 Task: Add the task  Develop a new mobile app for a restaurant to the section Code Conquerors in the project AgileJump and add a Due Date to the respective task as 2024/03/02
Action: Mouse moved to (658, 361)
Screenshot: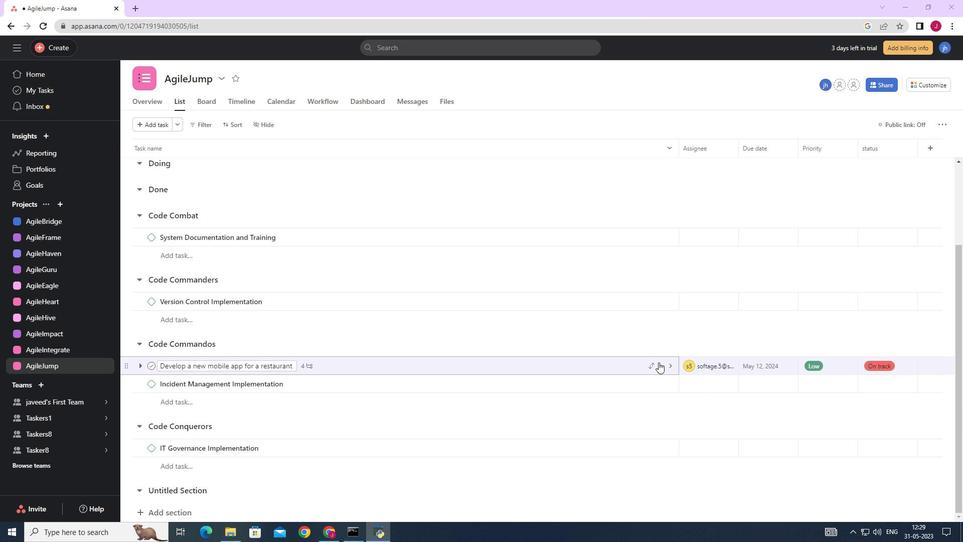 
Action: Mouse pressed left at (658, 361)
Screenshot: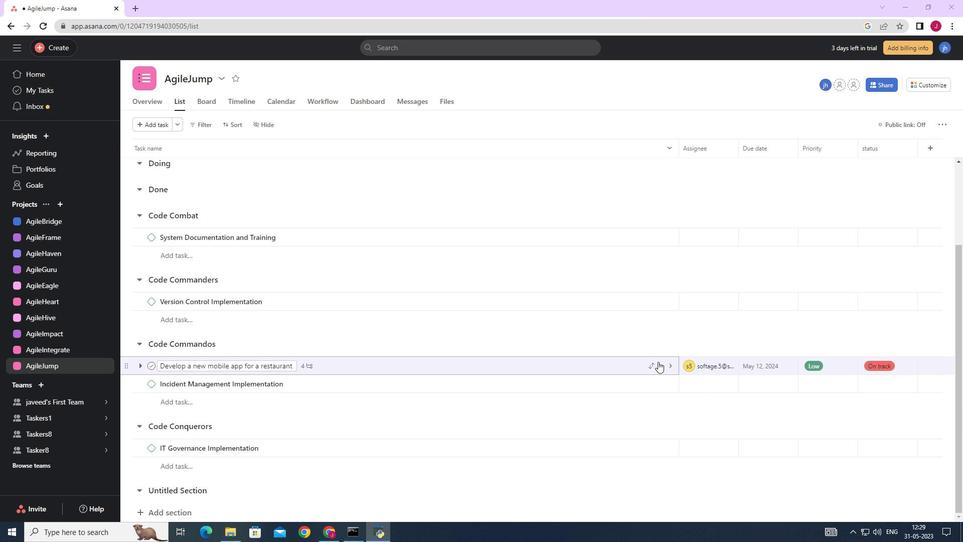 
Action: Mouse moved to (658, 399)
Screenshot: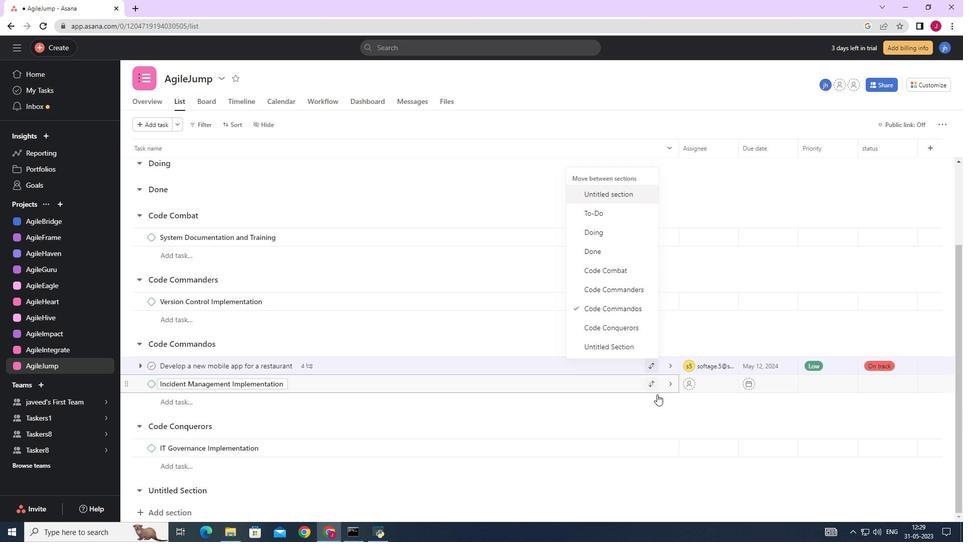 
Action: Mouse scrolled (658, 399) with delta (0, 0)
Screenshot: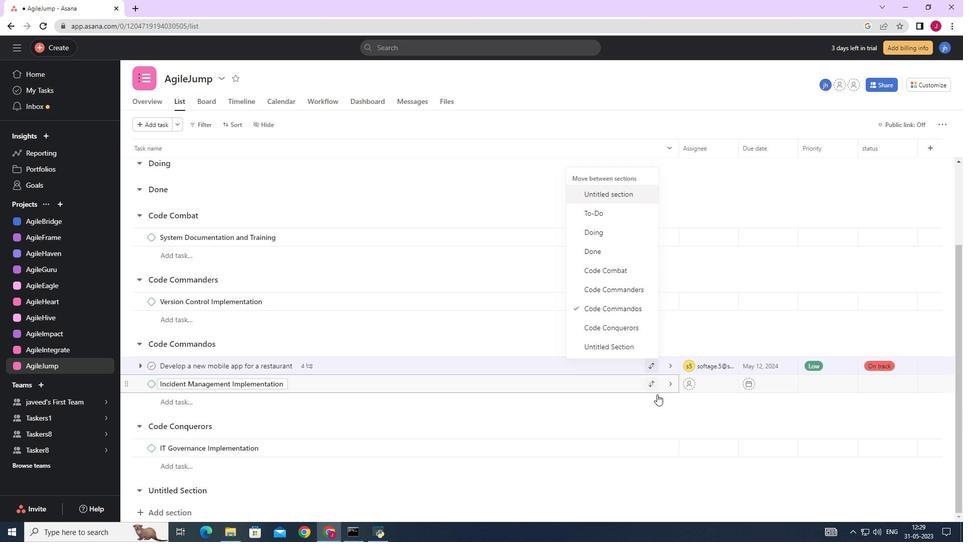 
Action: Mouse moved to (658, 401)
Screenshot: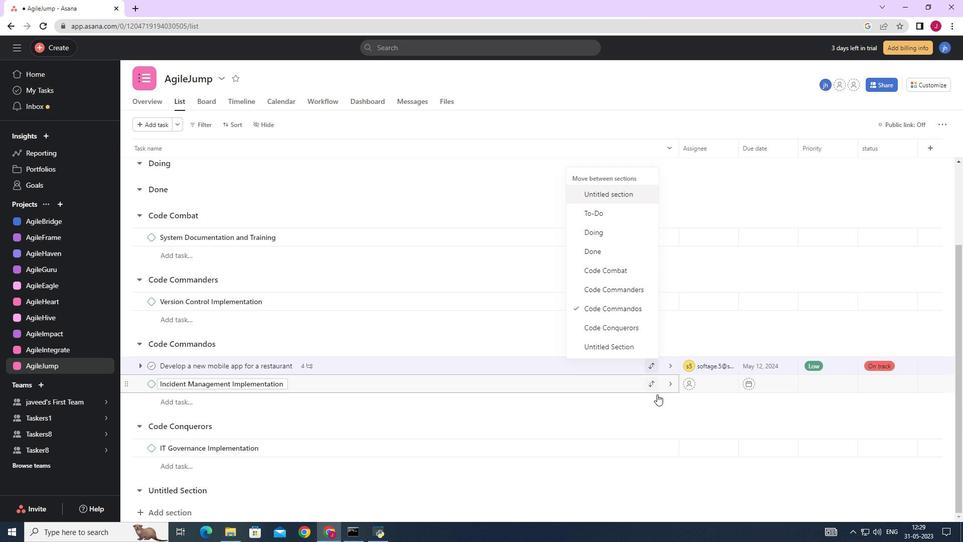 
Action: Mouse scrolled (658, 400) with delta (0, 0)
Screenshot: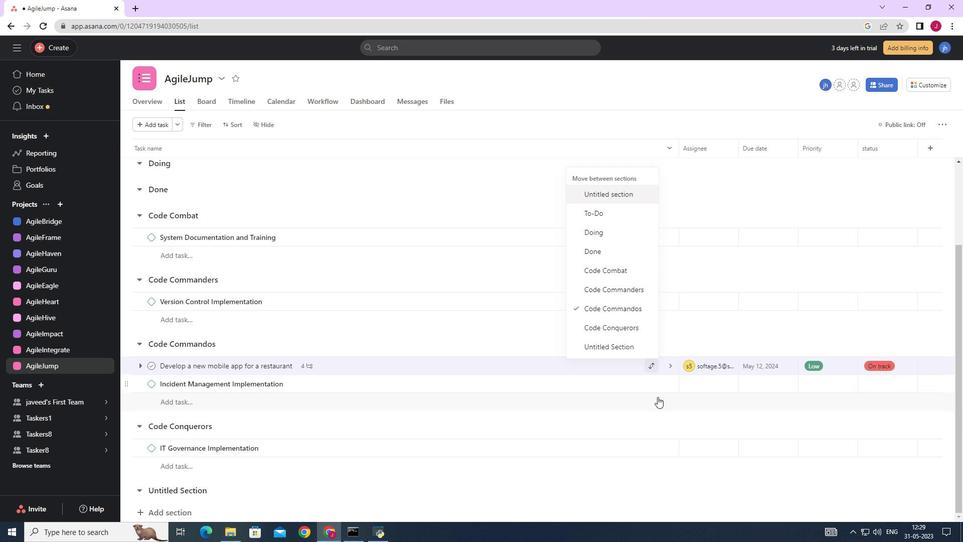 
Action: Mouse moved to (658, 401)
Screenshot: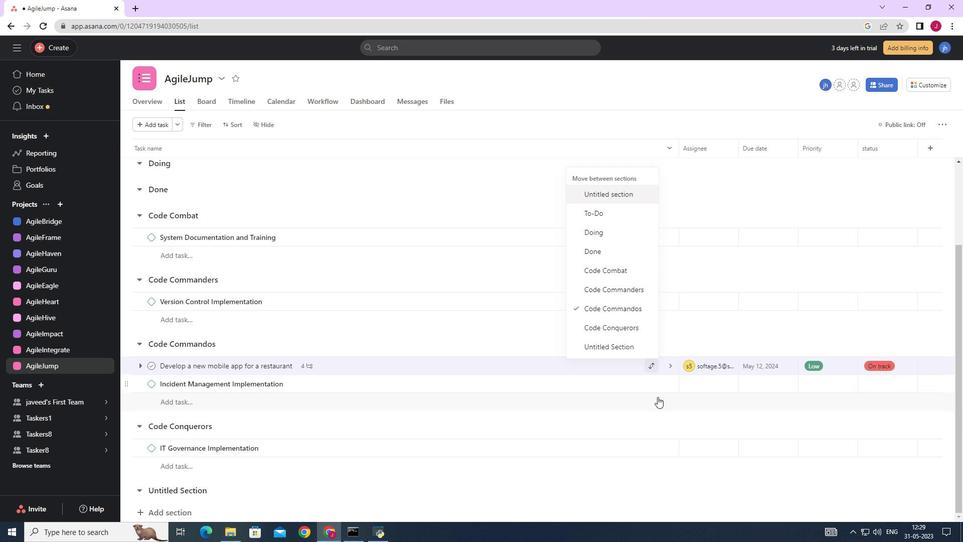 
Action: Mouse scrolled (658, 401) with delta (0, 0)
Screenshot: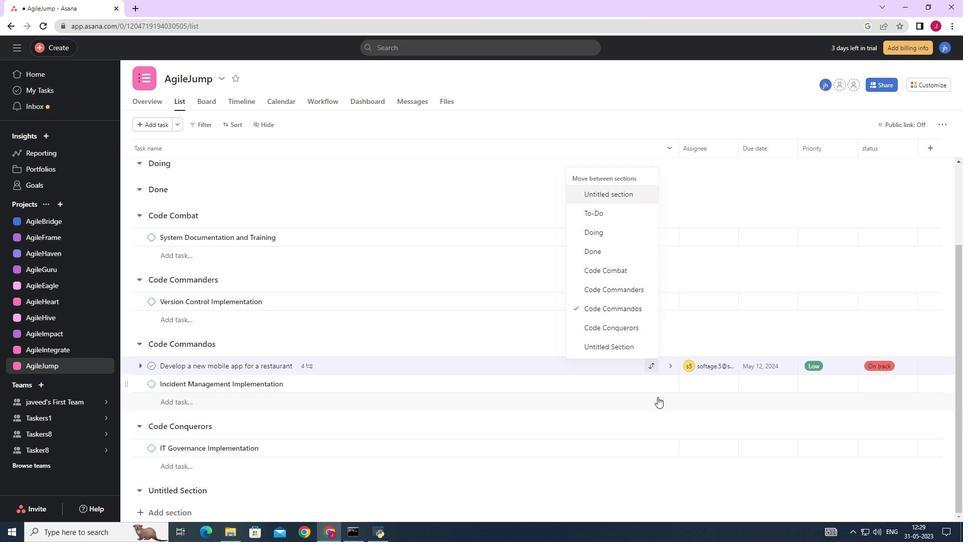 
Action: Mouse moved to (605, 325)
Screenshot: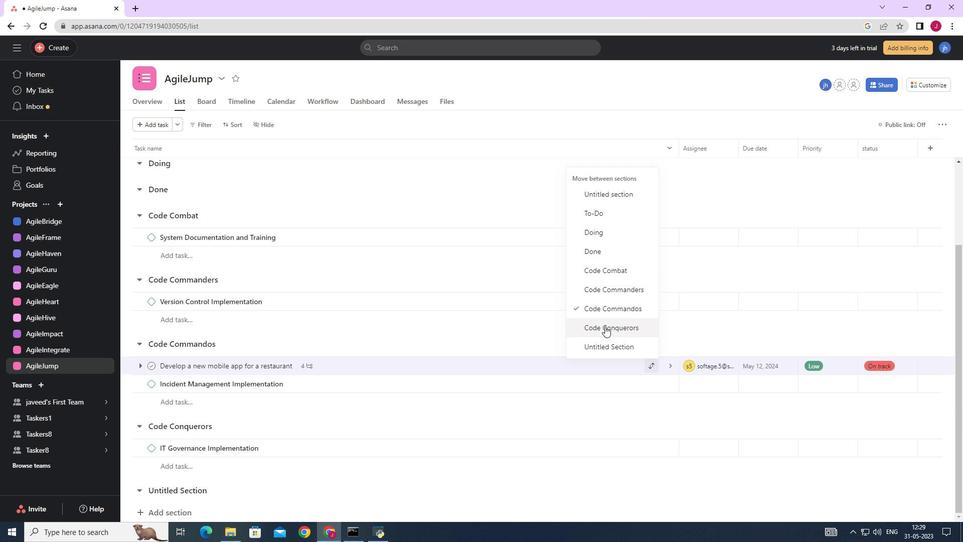
Action: Mouse pressed left at (605, 325)
Screenshot: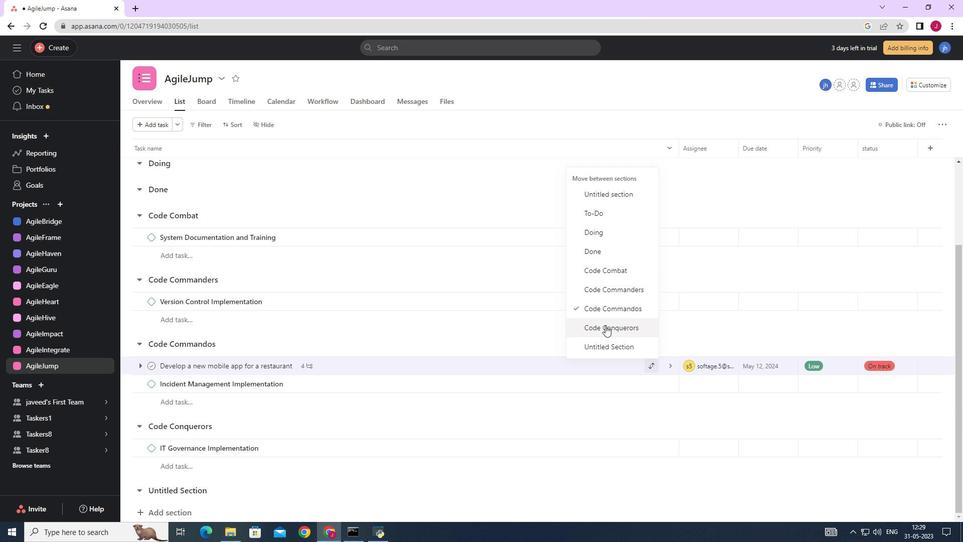 
Action: Mouse moved to (793, 429)
Screenshot: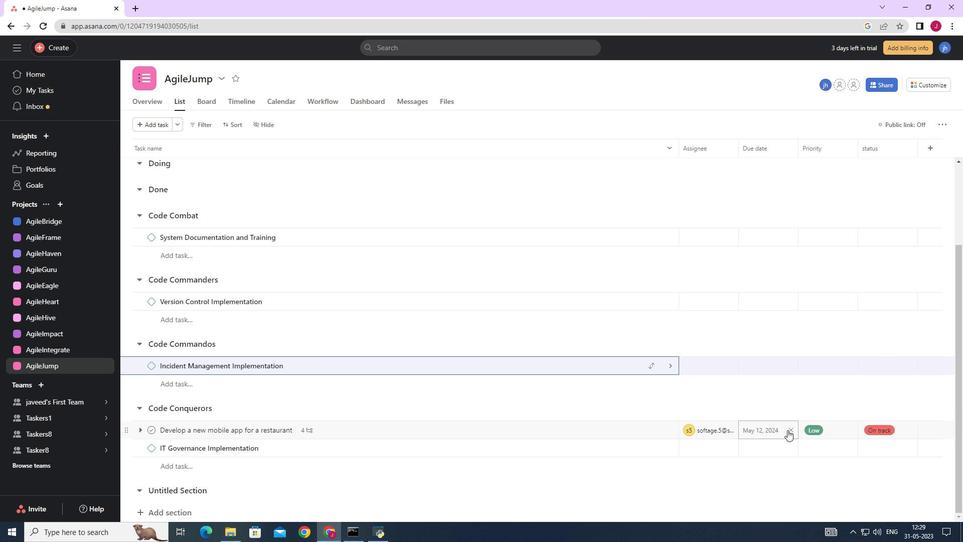 
Action: Mouse pressed left at (793, 429)
Screenshot: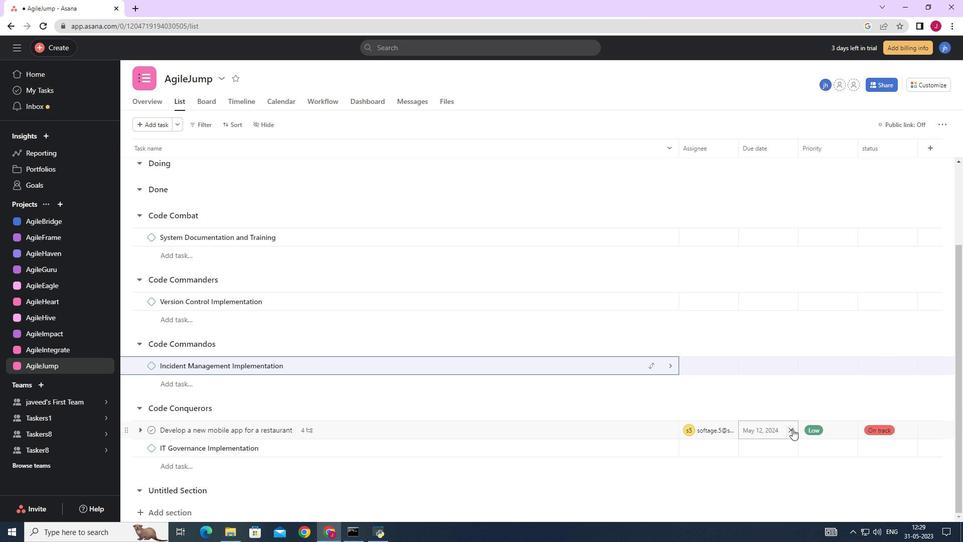 
Action: Mouse moved to (782, 428)
Screenshot: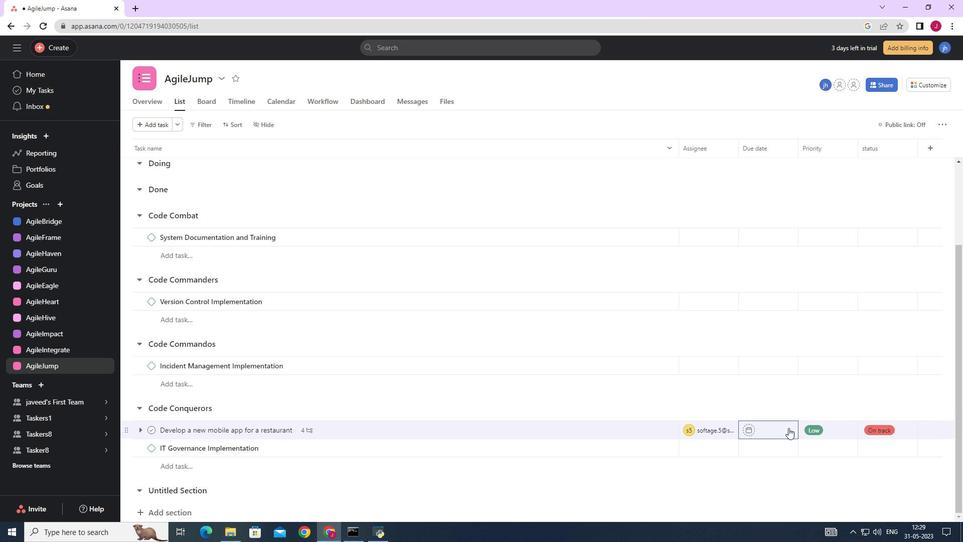 
Action: Mouse pressed left at (782, 428)
Screenshot: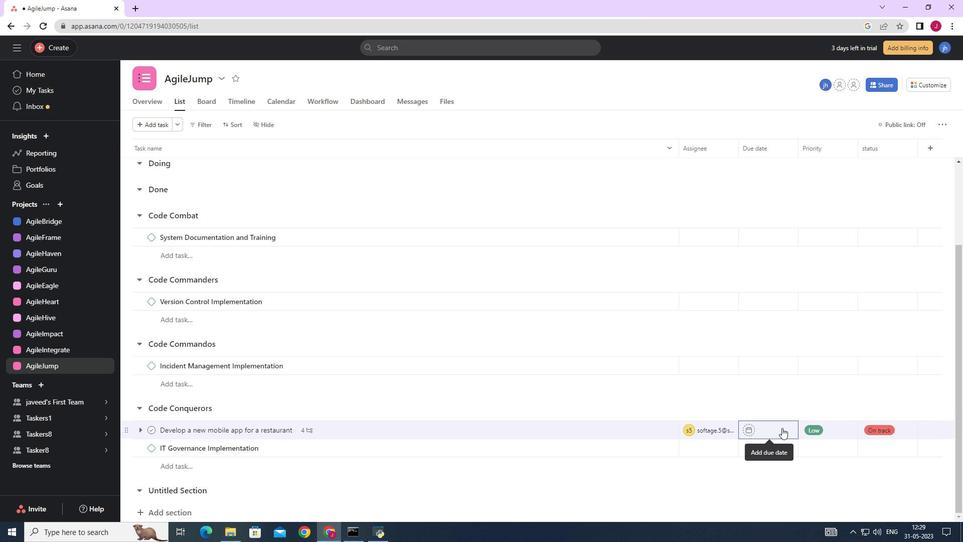 
Action: Mouse moved to (875, 266)
Screenshot: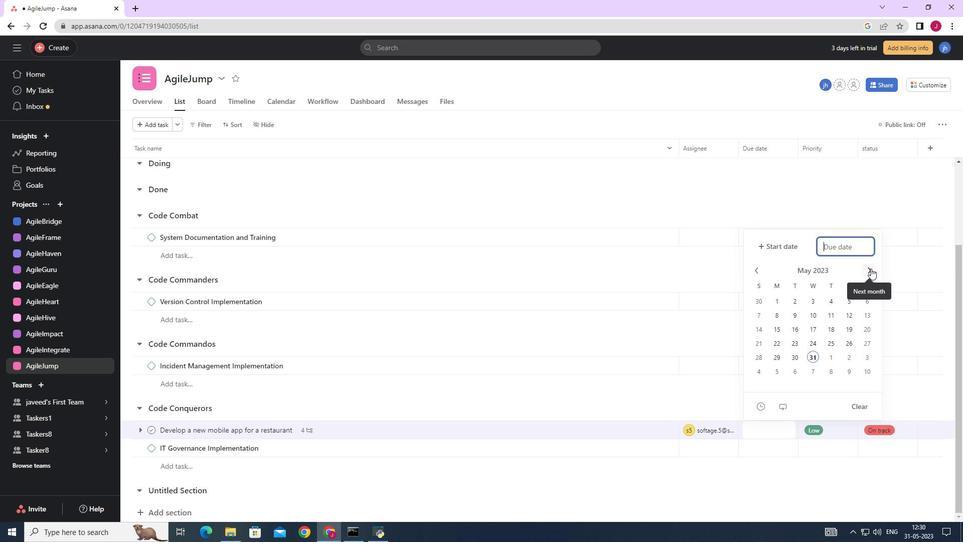 
Action: Mouse pressed left at (875, 266)
Screenshot: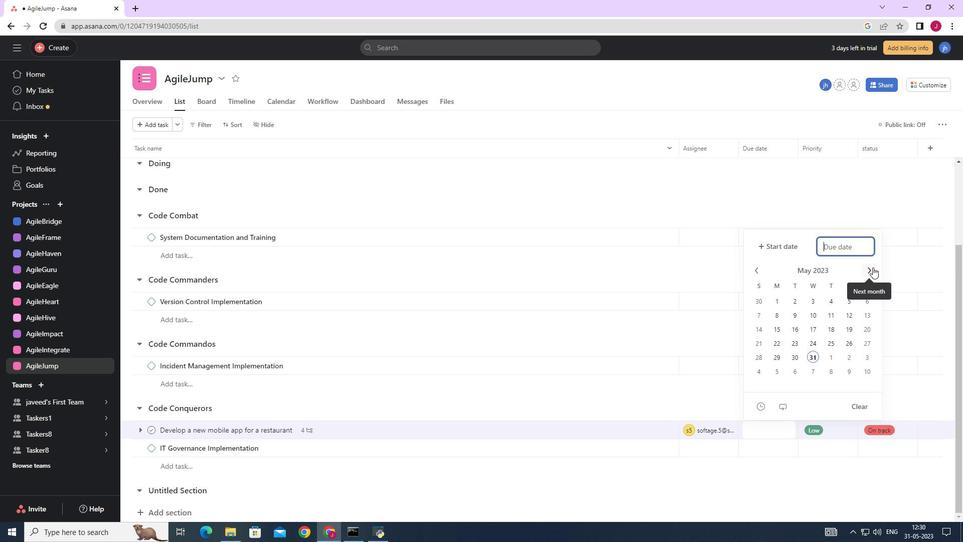 
Action: Mouse pressed left at (875, 266)
Screenshot: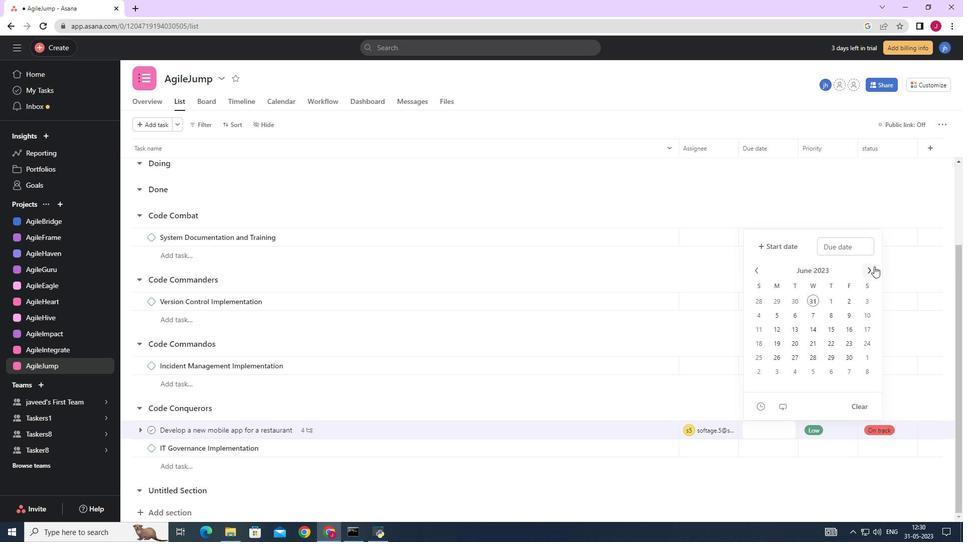 
Action: Mouse pressed left at (875, 266)
Screenshot: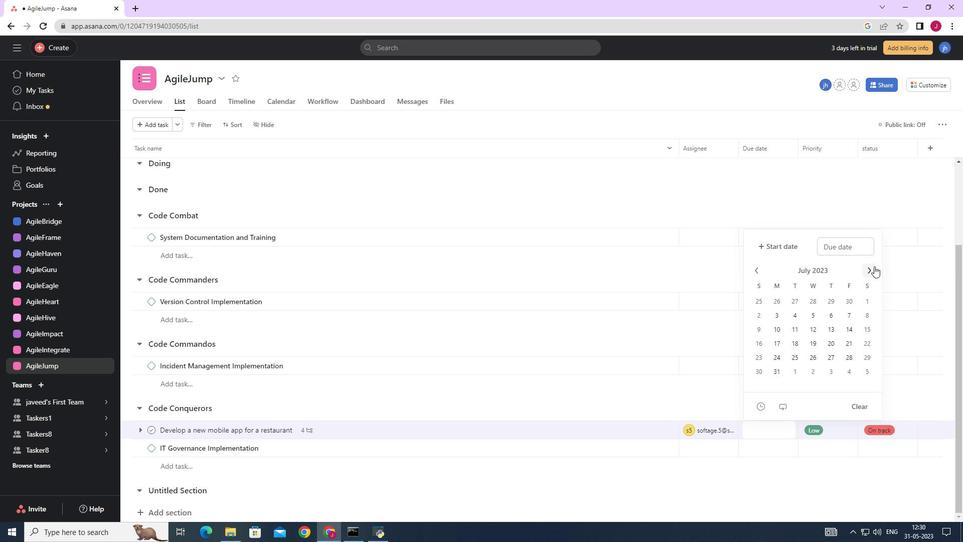 
Action: Mouse pressed left at (875, 266)
Screenshot: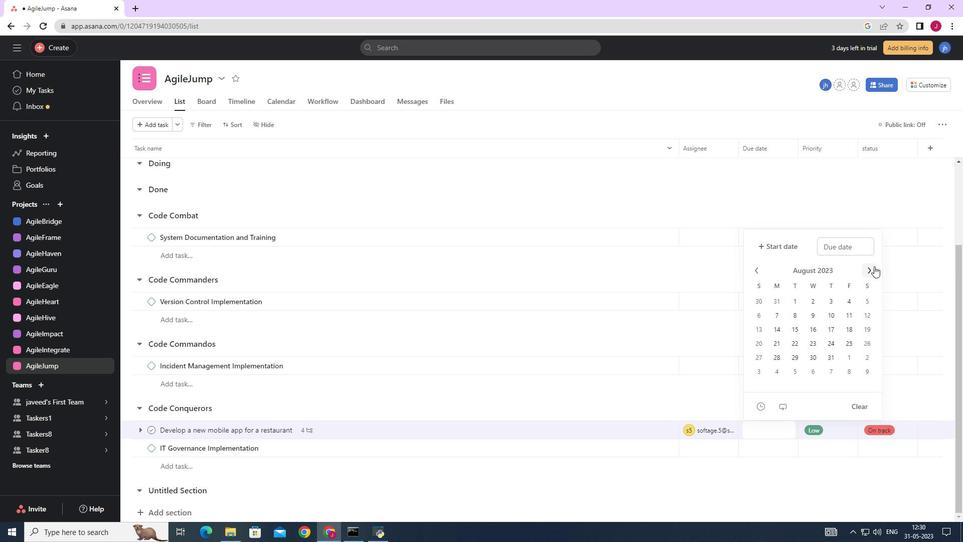 
Action: Mouse pressed left at (875, 266)
Screenshot: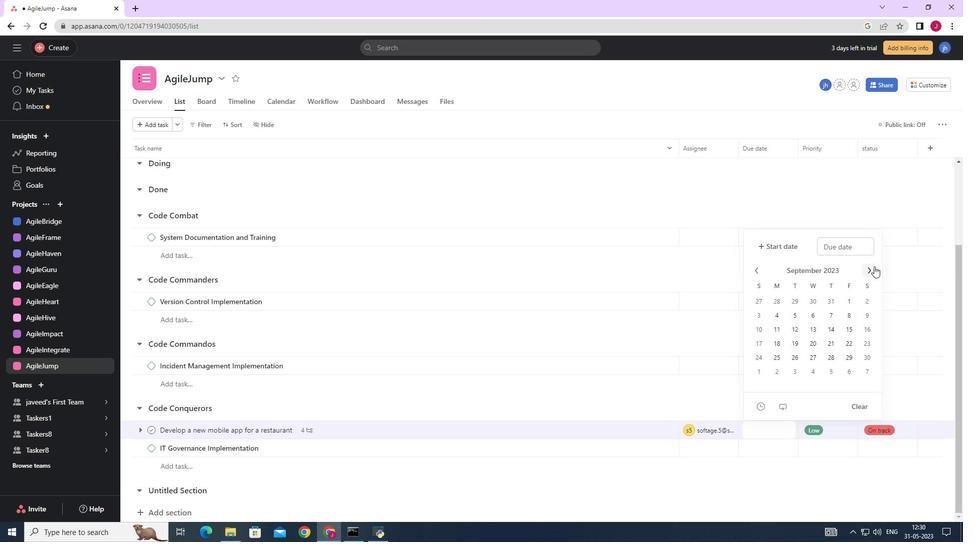 
Action: Mouse pressed left at (875, 266)
Screenshot: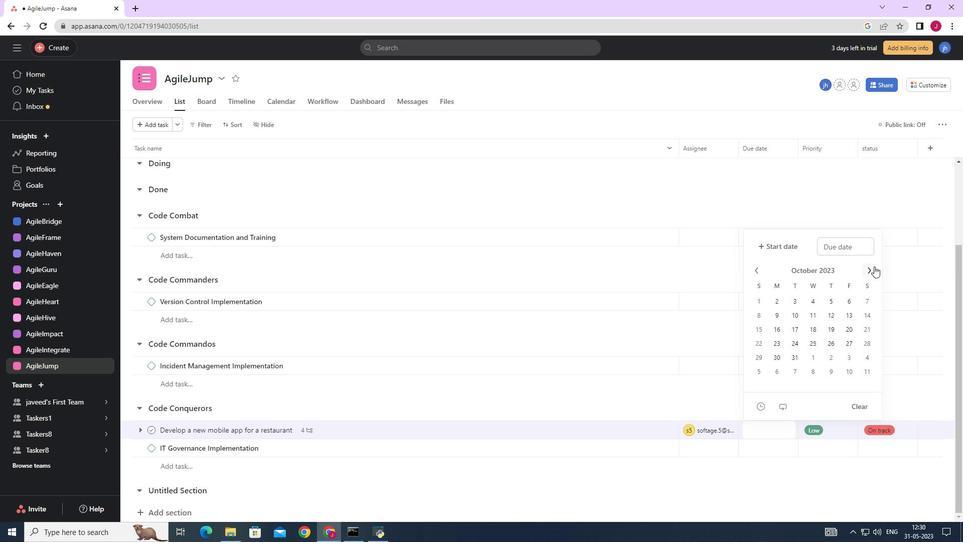 
Action: Mouse pressed left at (875, 266)
Screenshot: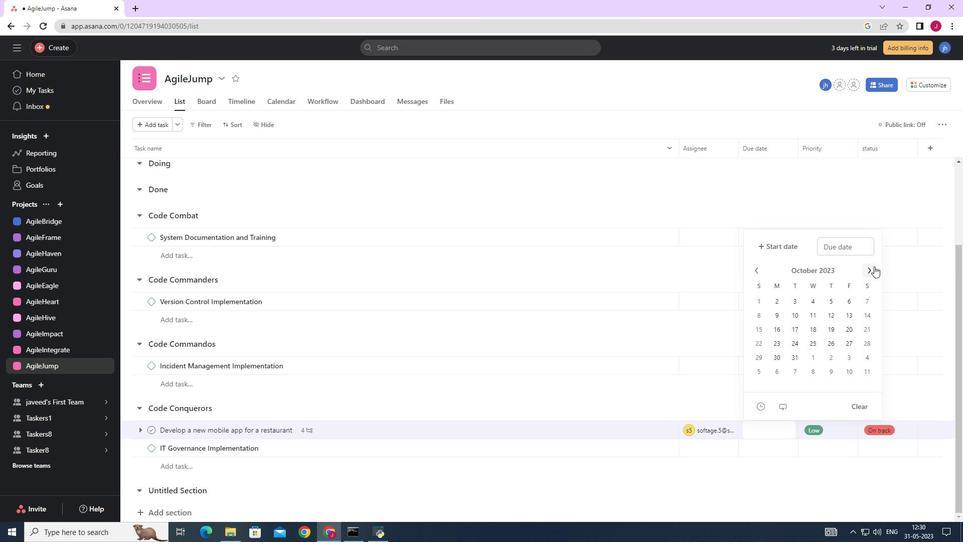 
Action: Mouse pressed left at (875, 266)
Screenshot: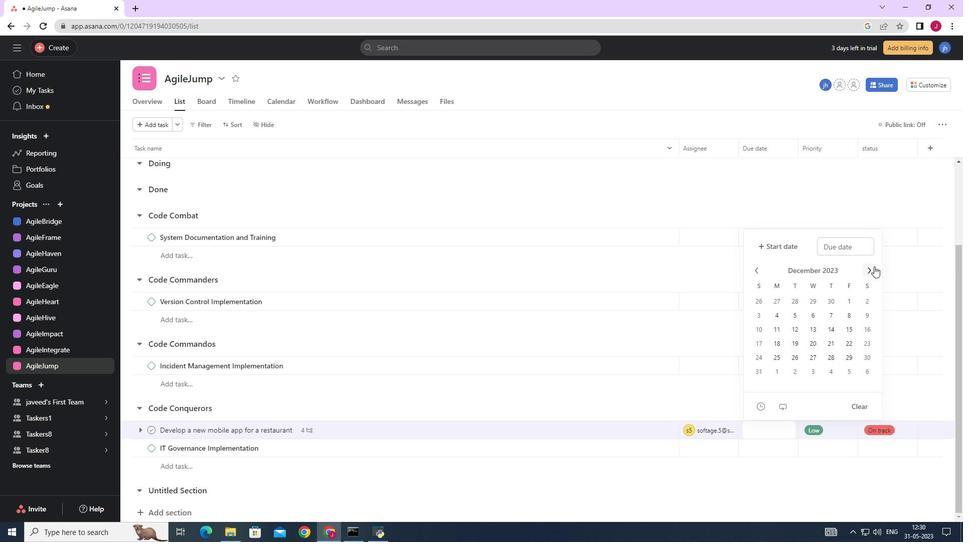
Action: Mouse pressed left at (875, 266)
Screenshot: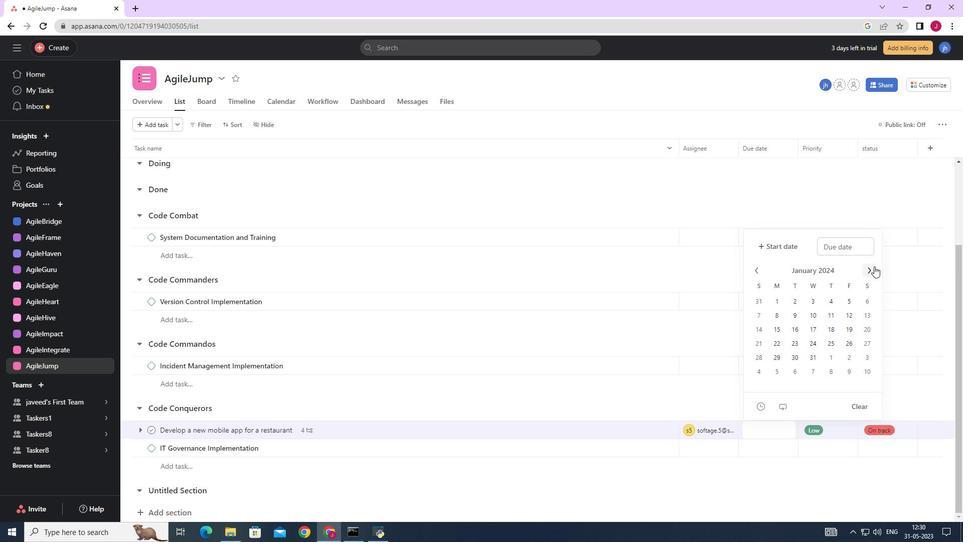 
Action: Mouse moved to (868, 271)
Screenshot: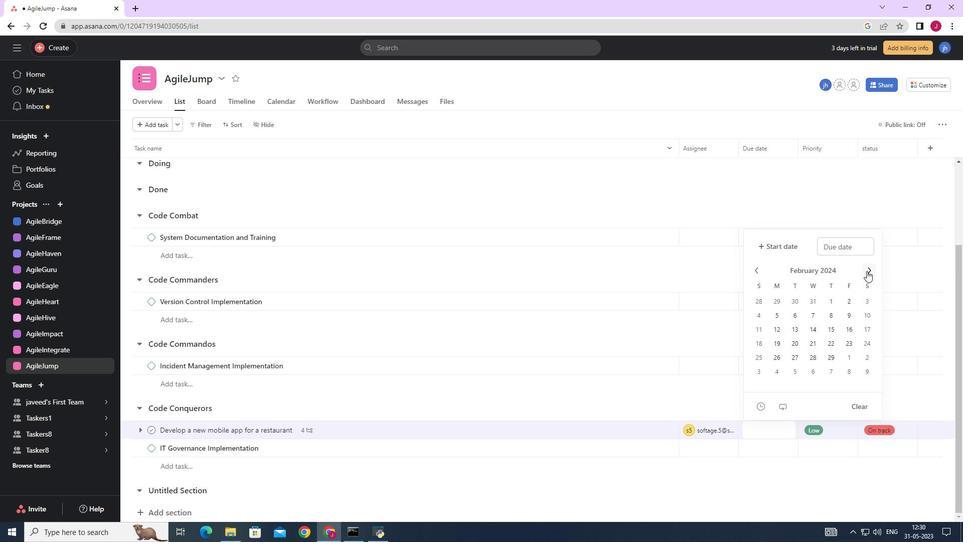 
Action: Mouse pressed left at (868, 271)
Screenshot: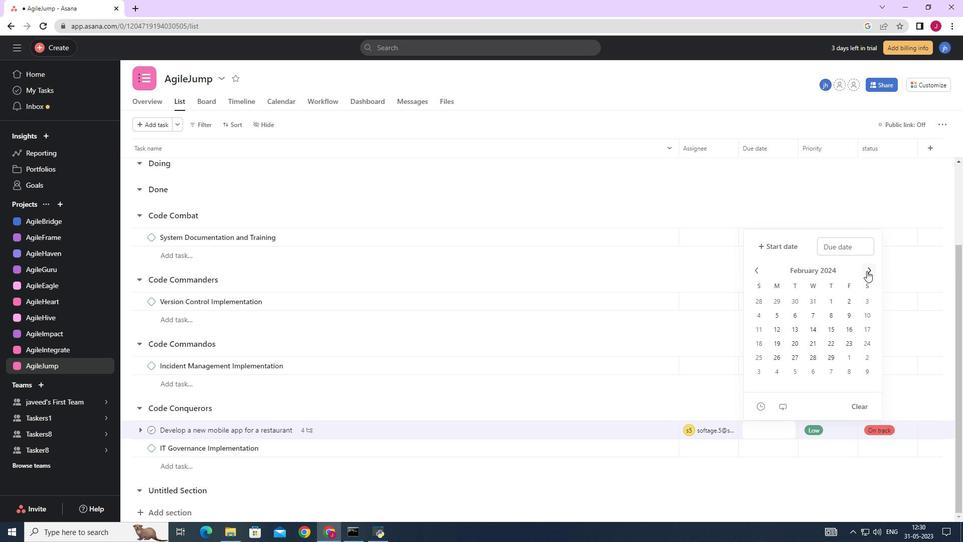 
Action: Mouse moved to (866, 304)
Screenshot: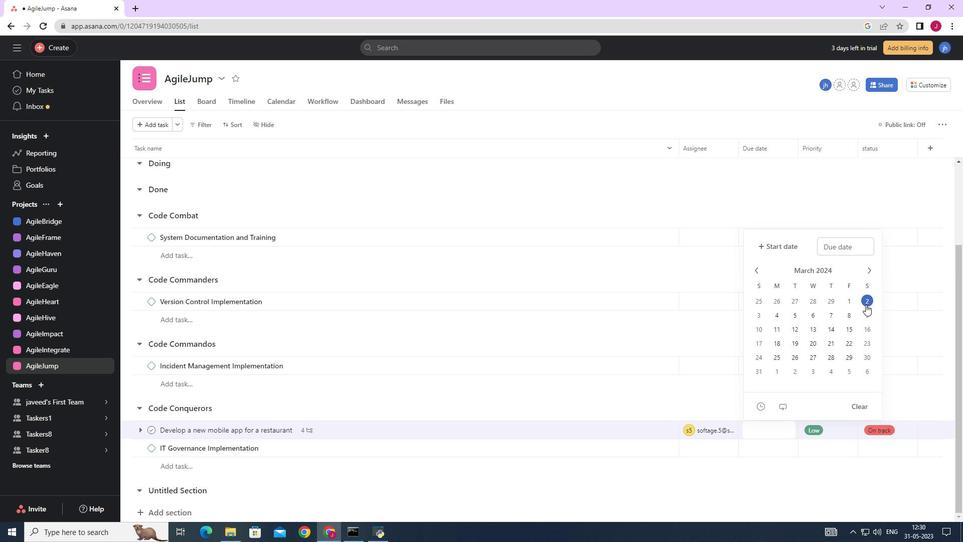 
Action: Mouse pressed left at (866, 304)
Screenshot: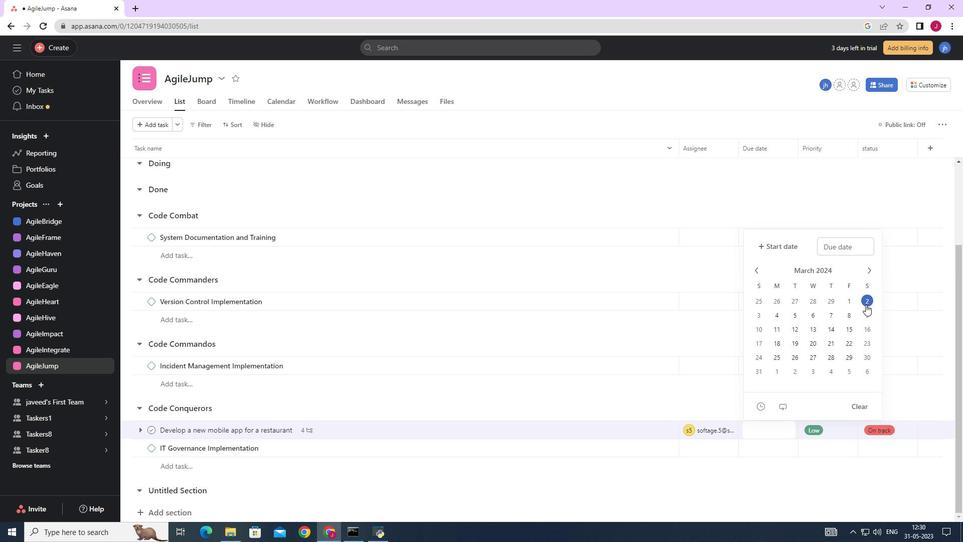 
Action: Mouse moved to (891, 191)
Screenshot: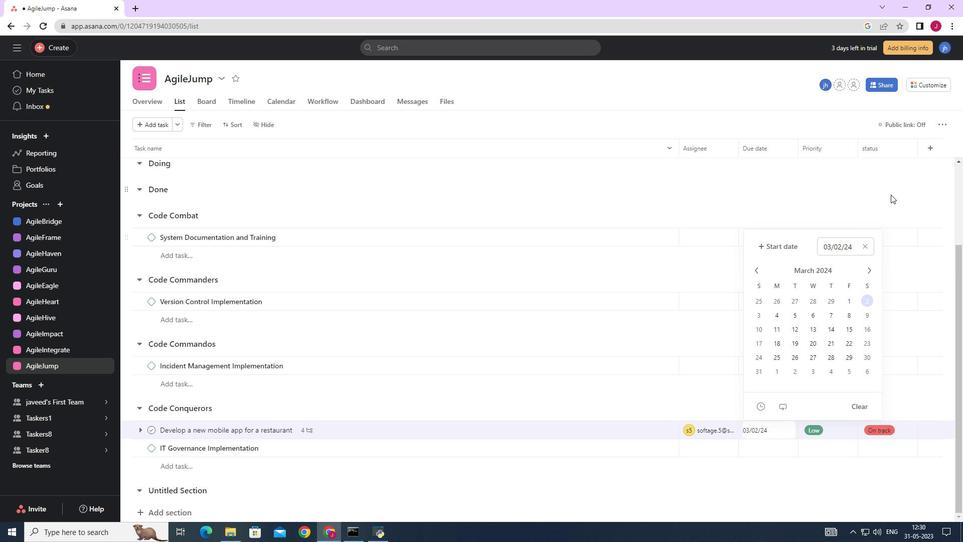
Action: Mouse pressed left at (891, 191)
Screenshot: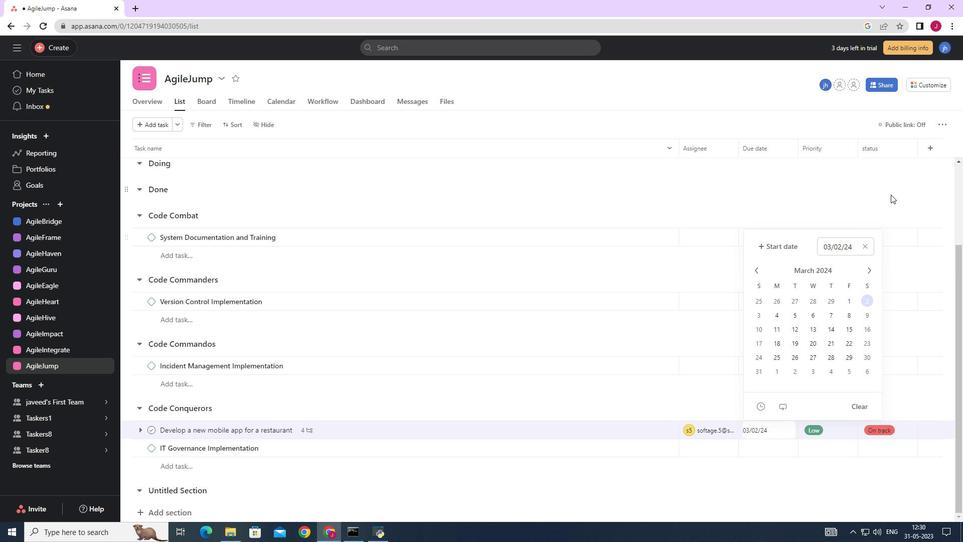 
Action: Mouse moved to (871, 157)
Screenshot: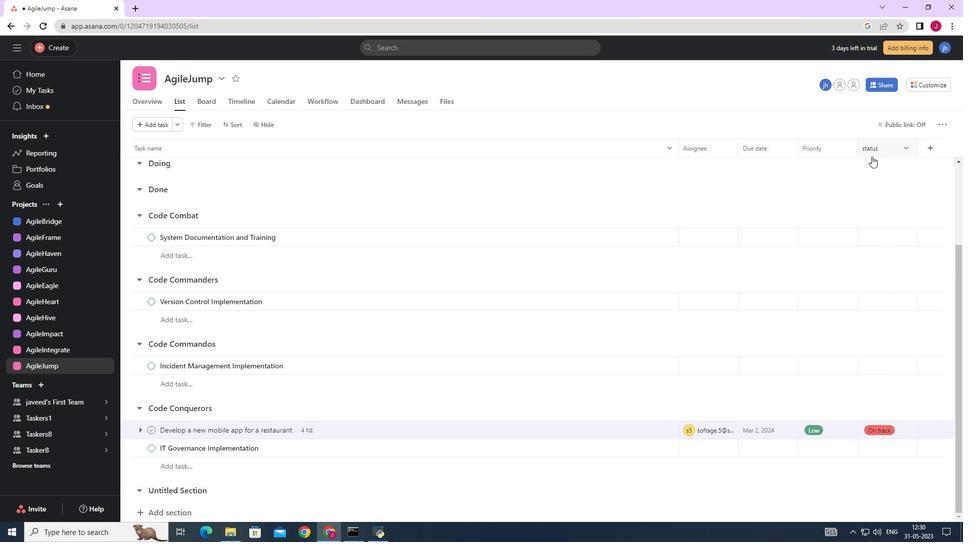 
